 Task: Create a rule from the Routing list, Task moved to a section -> Set Priority in the project BeyondPlan , set the section as Done clear the priority
Action: Mouse moved to (1273, 116)
Screenshot: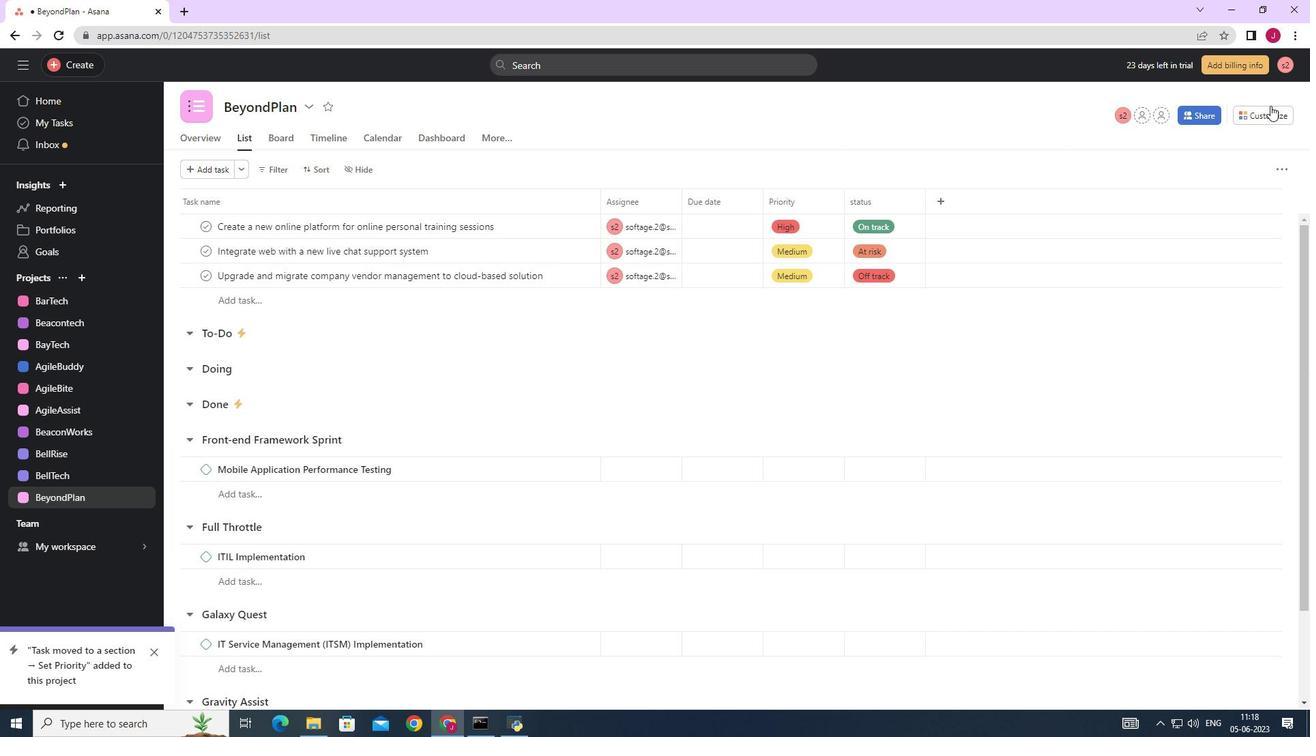 
Action: Mouse pressed left at (1273, 116)
Screenshot: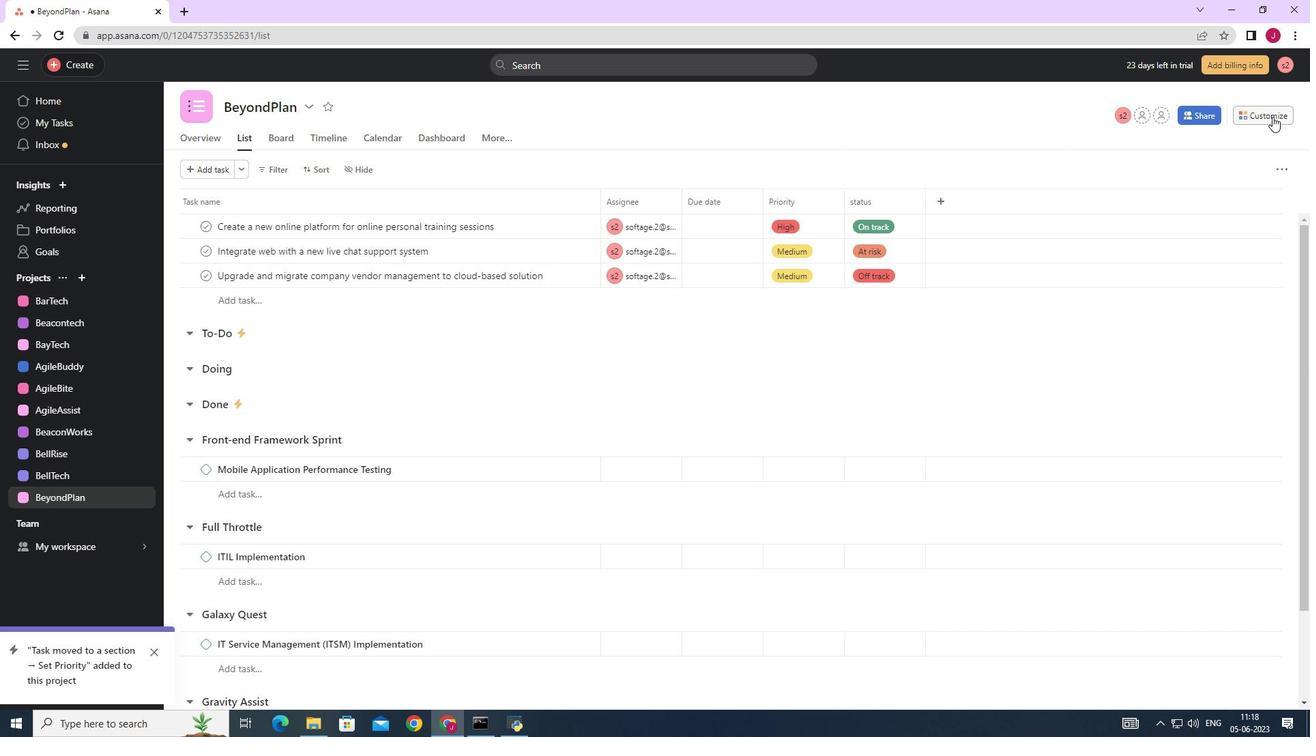 
Action: Mouse moved to (1018, 296)
Screenshot: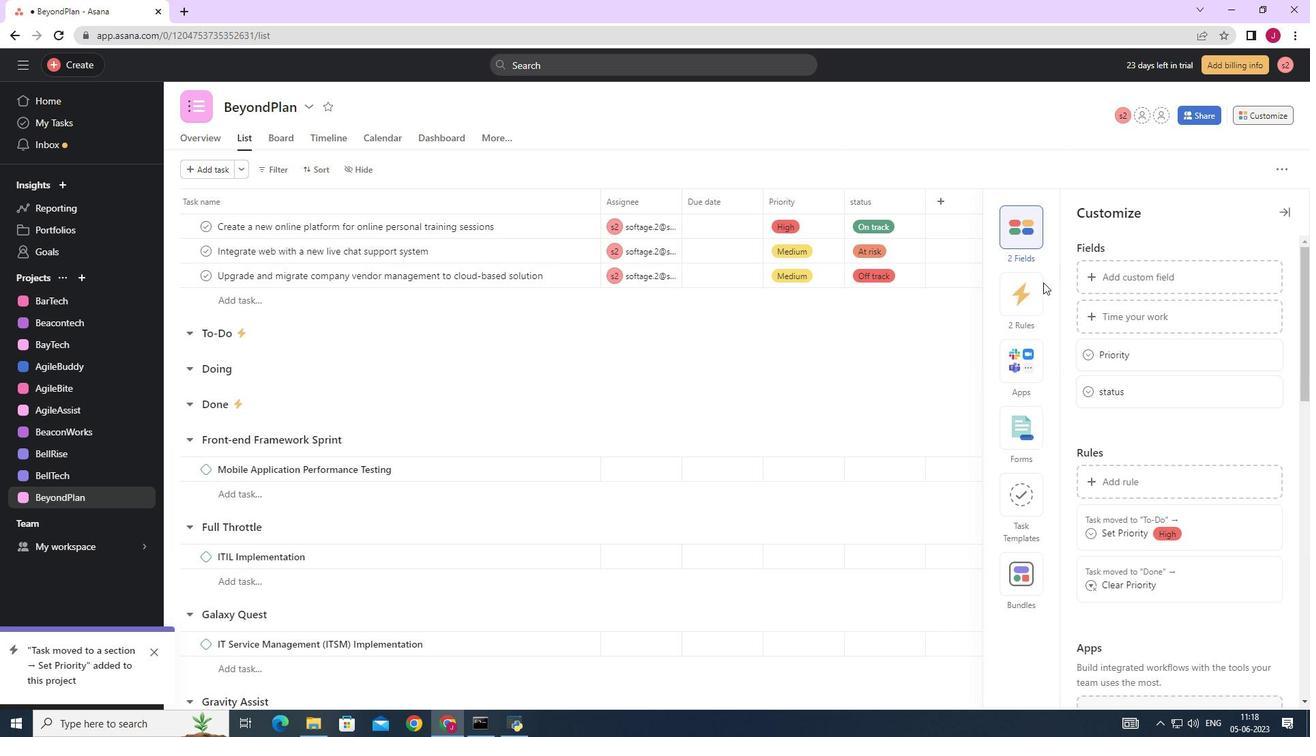 
Action: Mouse pressed left at (1018, 296)
Screenshot: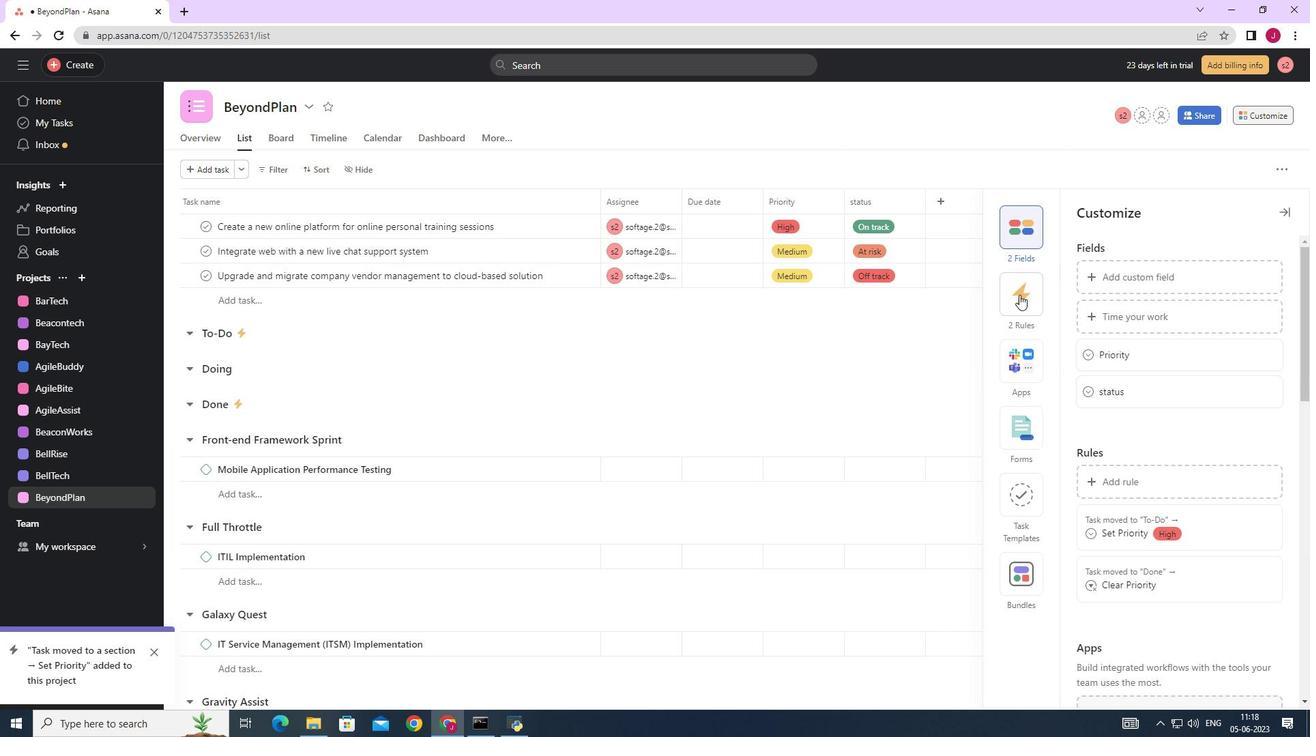 
Action: Mouse moved to (1141, 278)
Screenshot: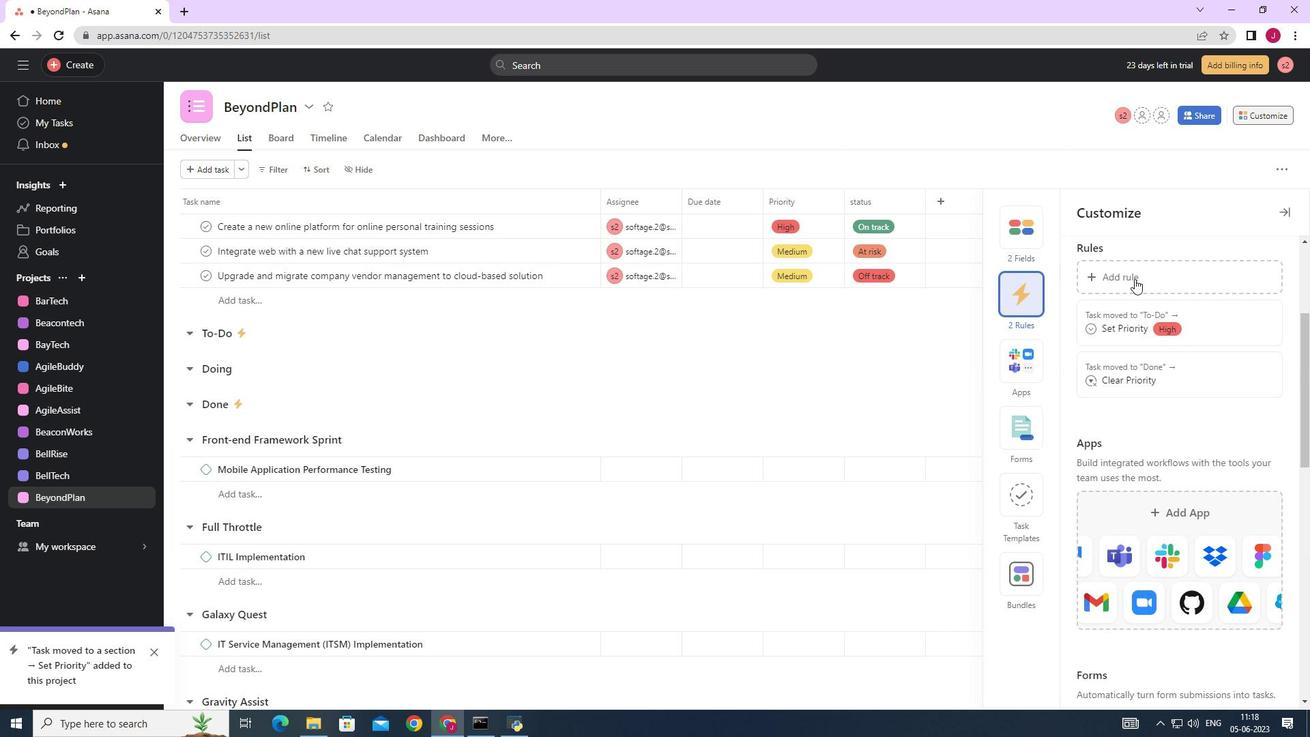 
Action: Mouse pressed left at (1141, 278)
Screenshot: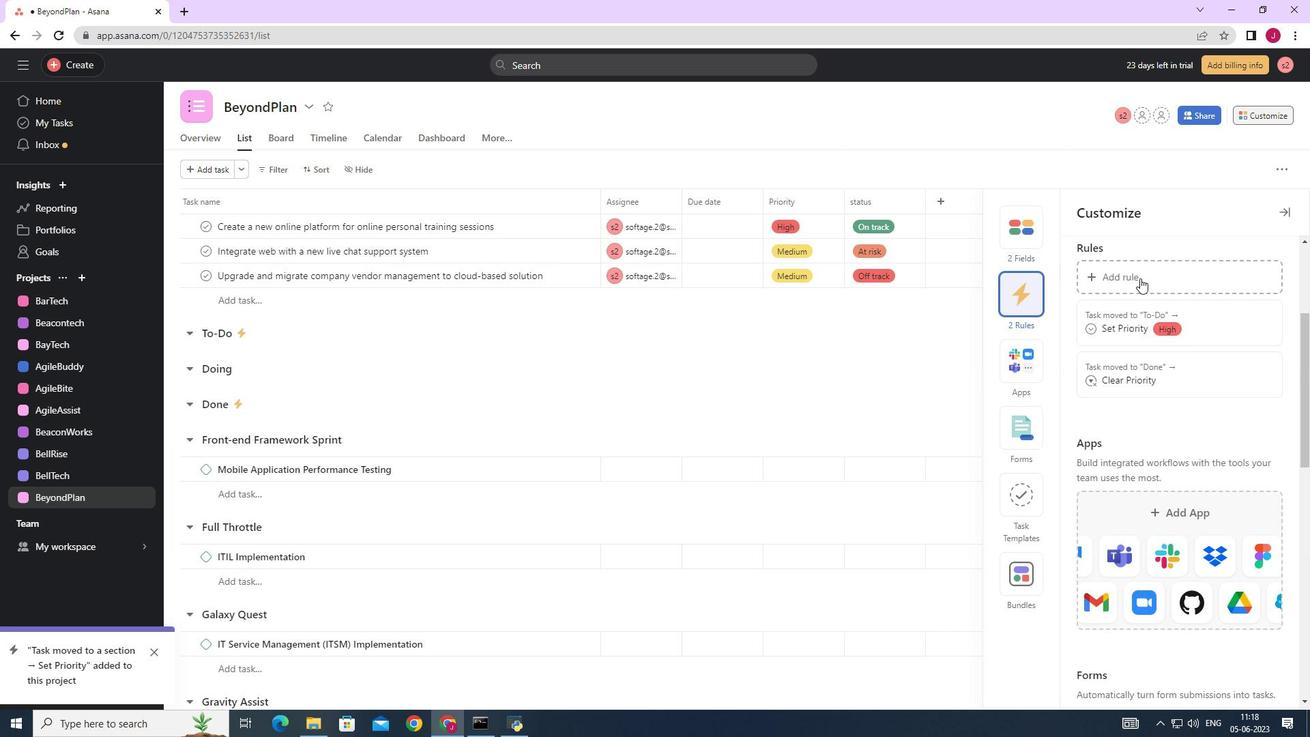 
Action: Mouse moved to (285, 175)
Screenshot: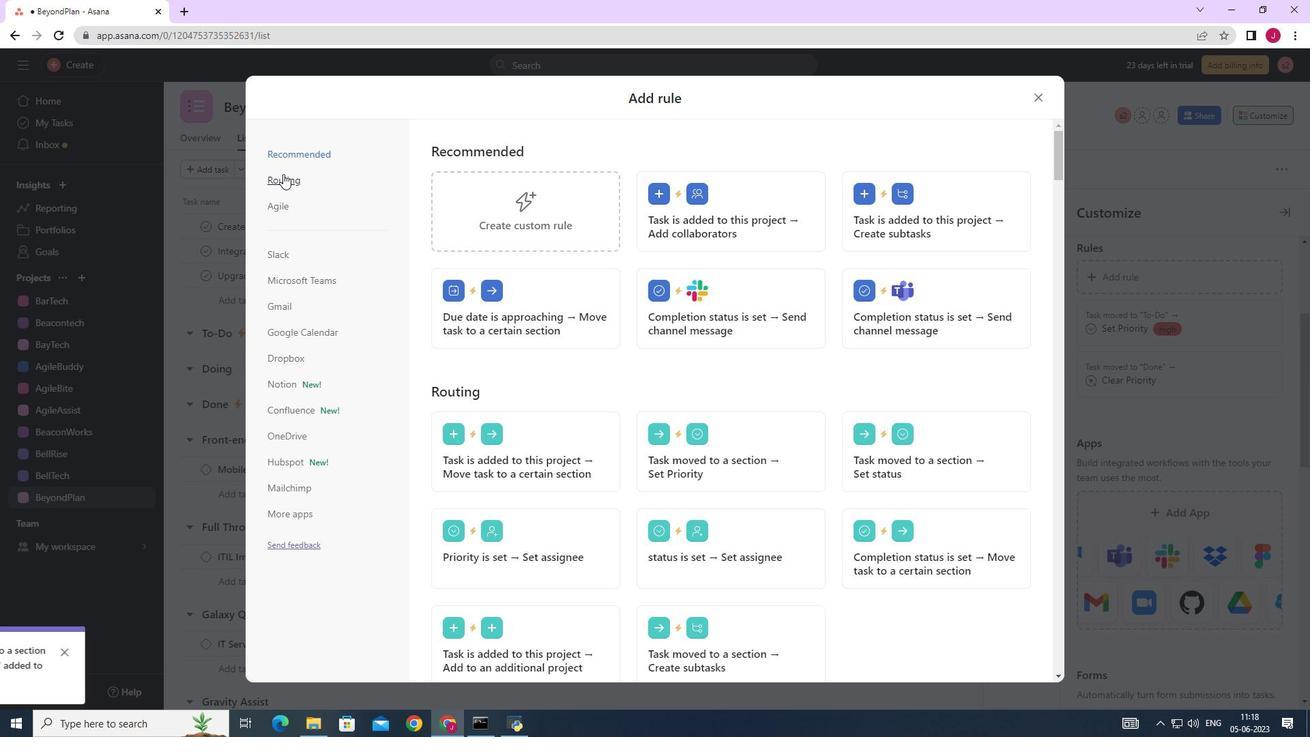 
Action: Mouse pressed left at (285, 175)
Screenshot: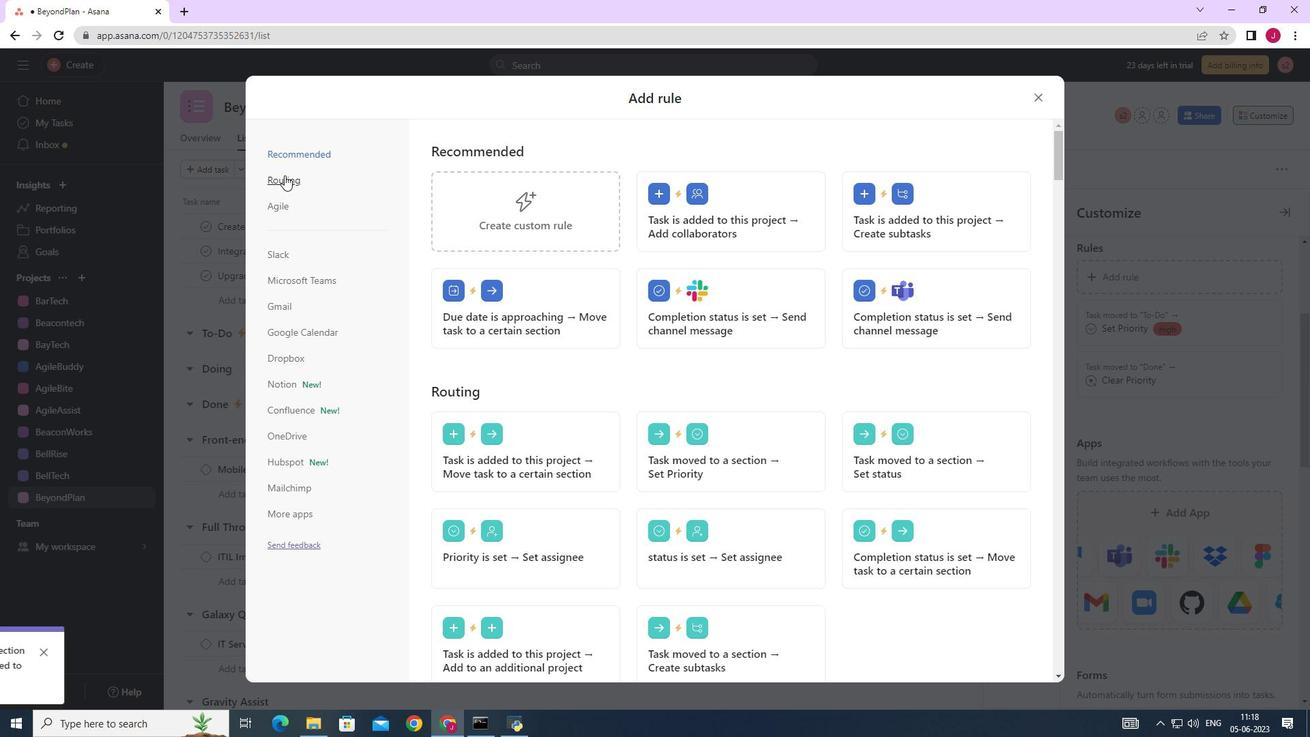 
Action: Mouse moved to (699, 201)
Screenshot: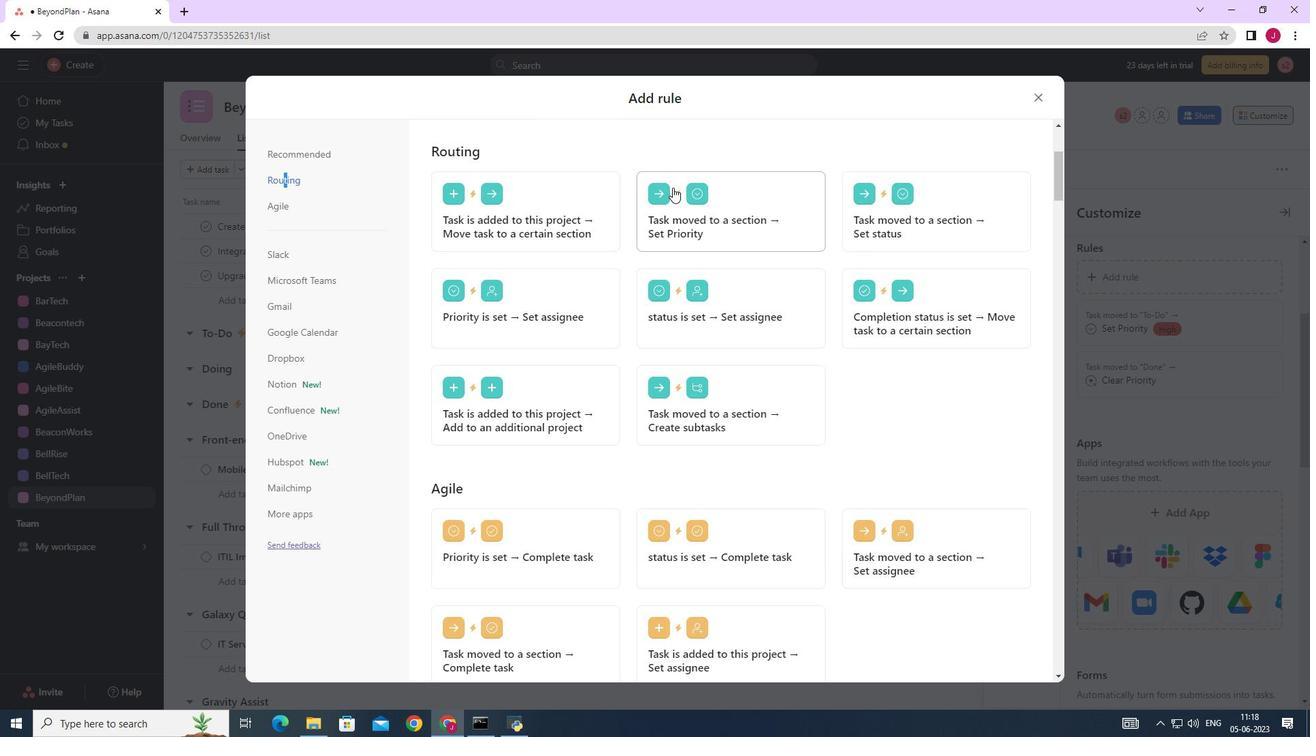 
Action: Mouse pressed left at (699, 201)
Screenshot: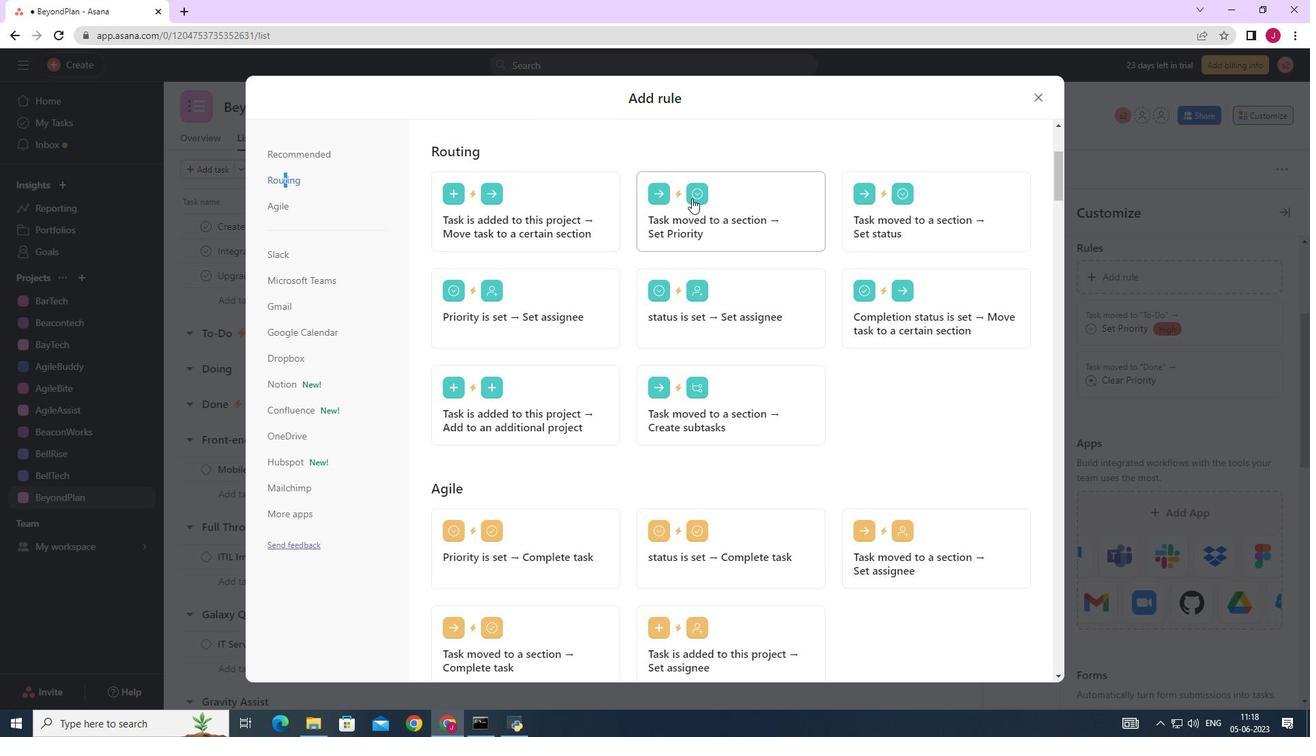 
Action: Mouse moved to (549, 363)
Screenshot: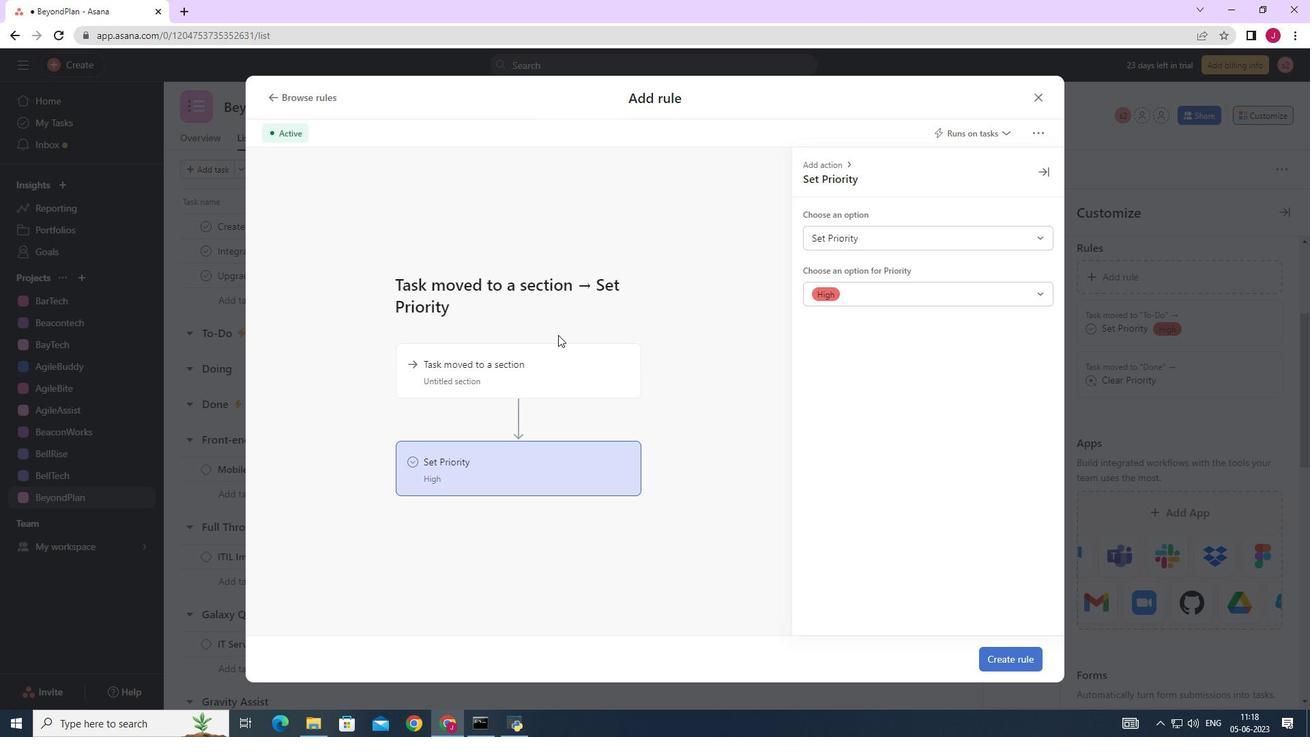 
Action: Mouse pressed left at (549, 363)
Screenshot: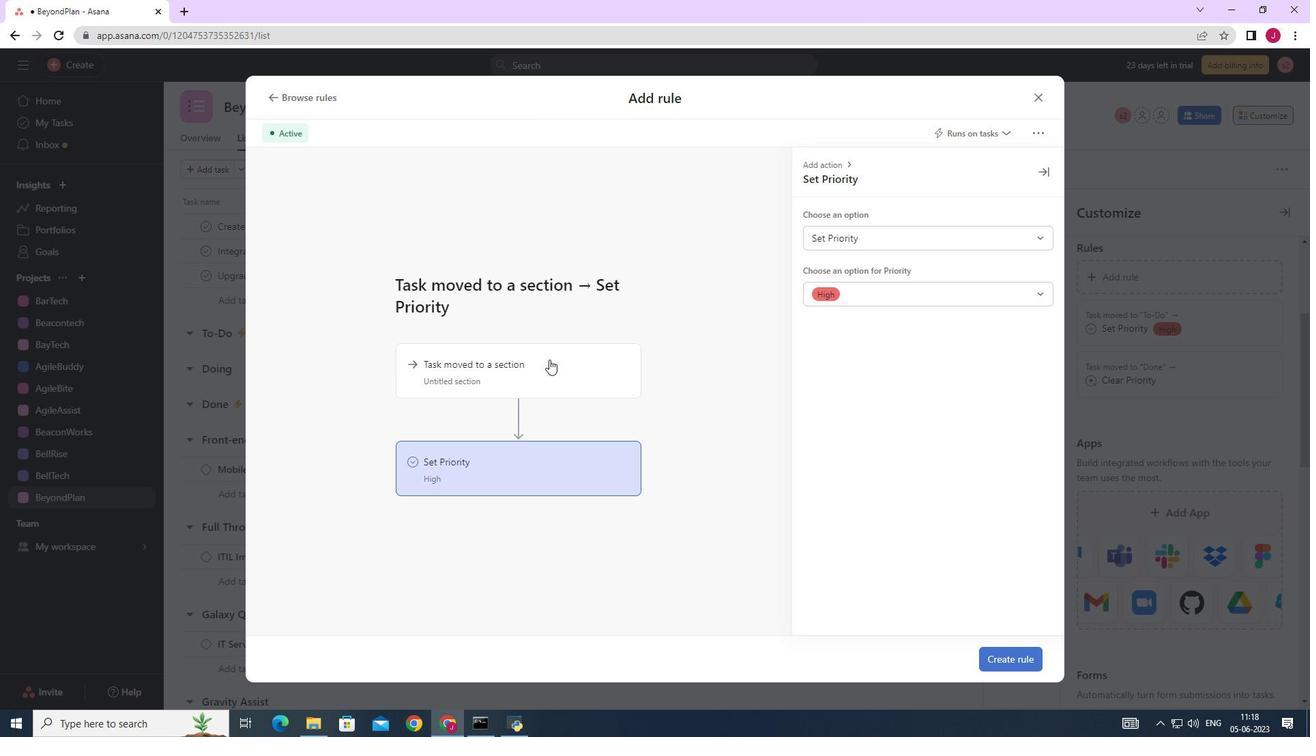 
Action: Mouse moved to (464, 468)
Screenshot: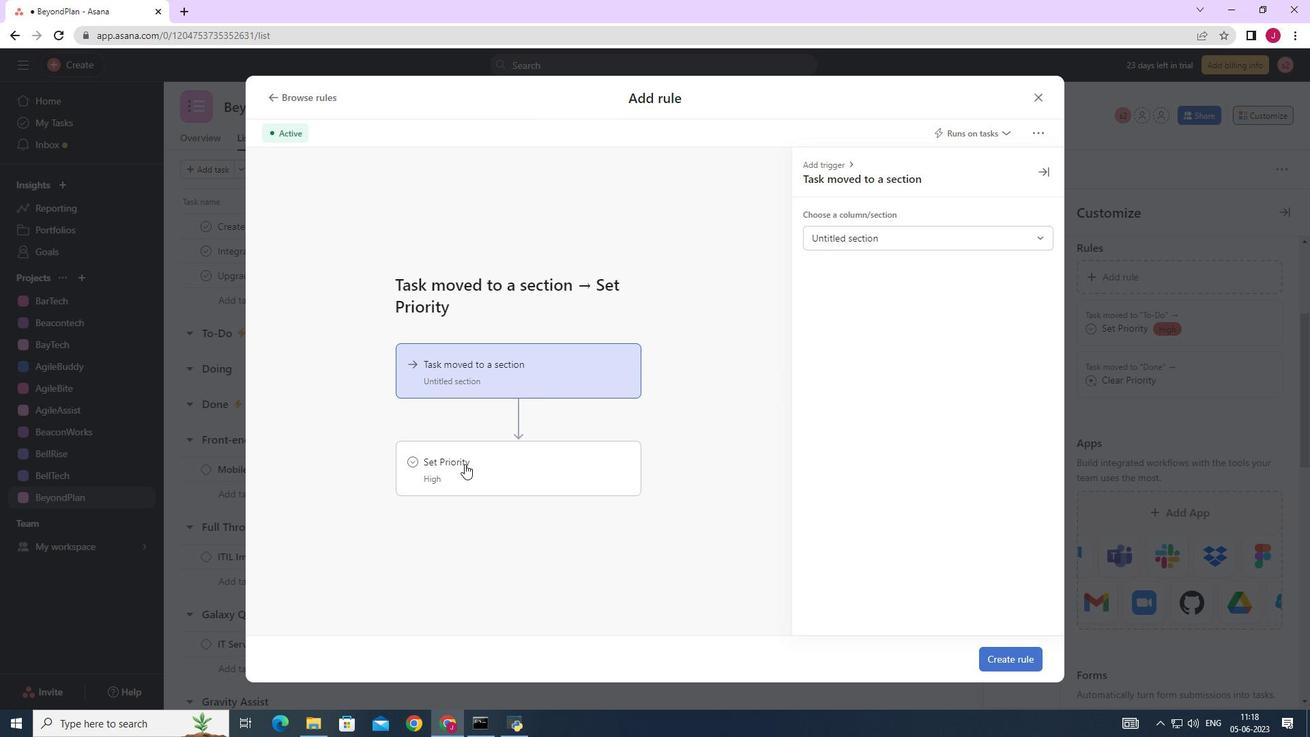 
Action: Mouse pressed left at (464, 468)
Screenshot: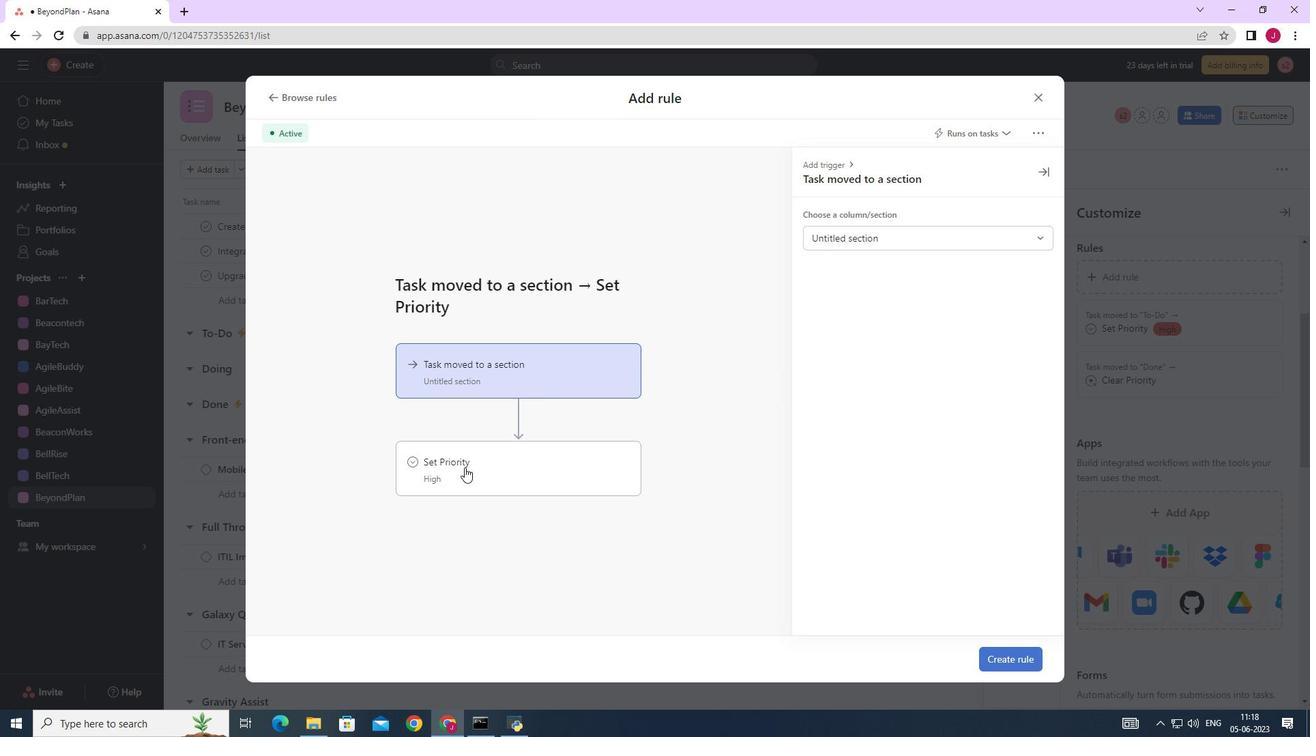 
Action: Mouse moved to (885, 235)
Screenshot: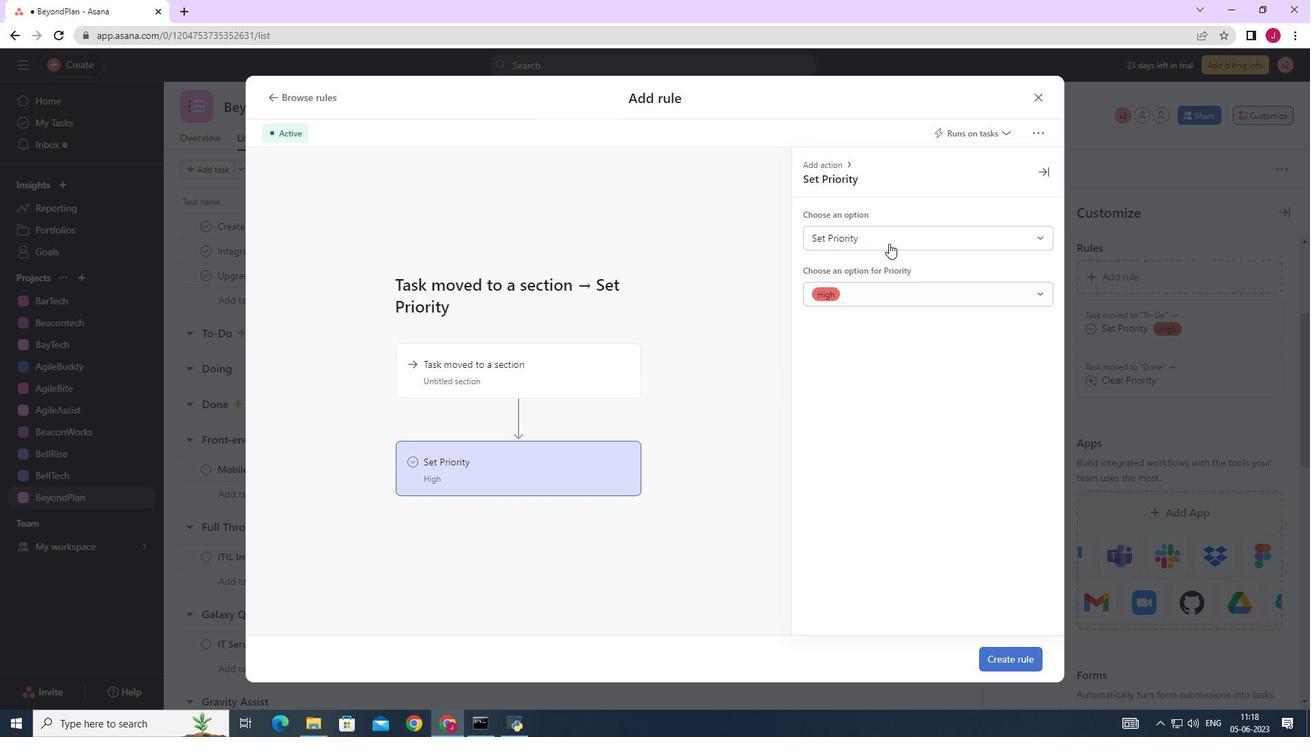 
Action: Mouse pressed left at (885, 235)
Screenshot: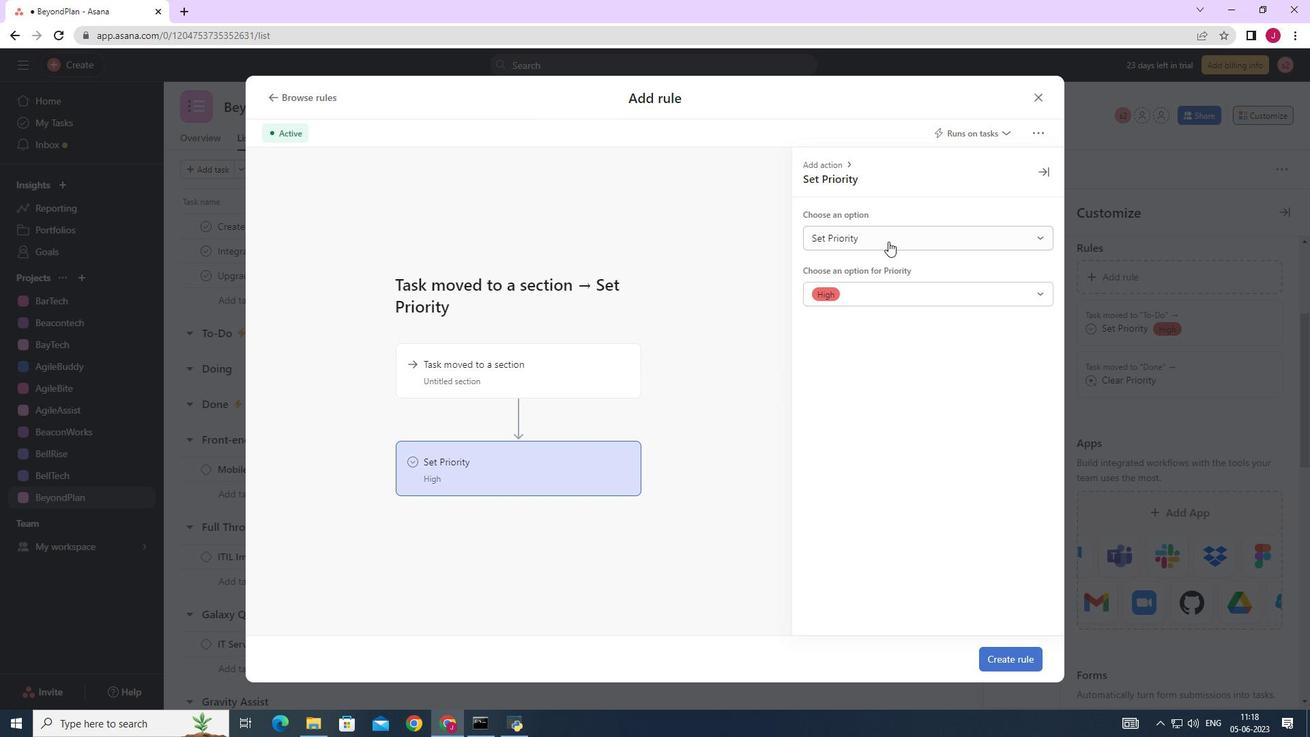
Action: Mouse moved to (861, 295)
Screenshot: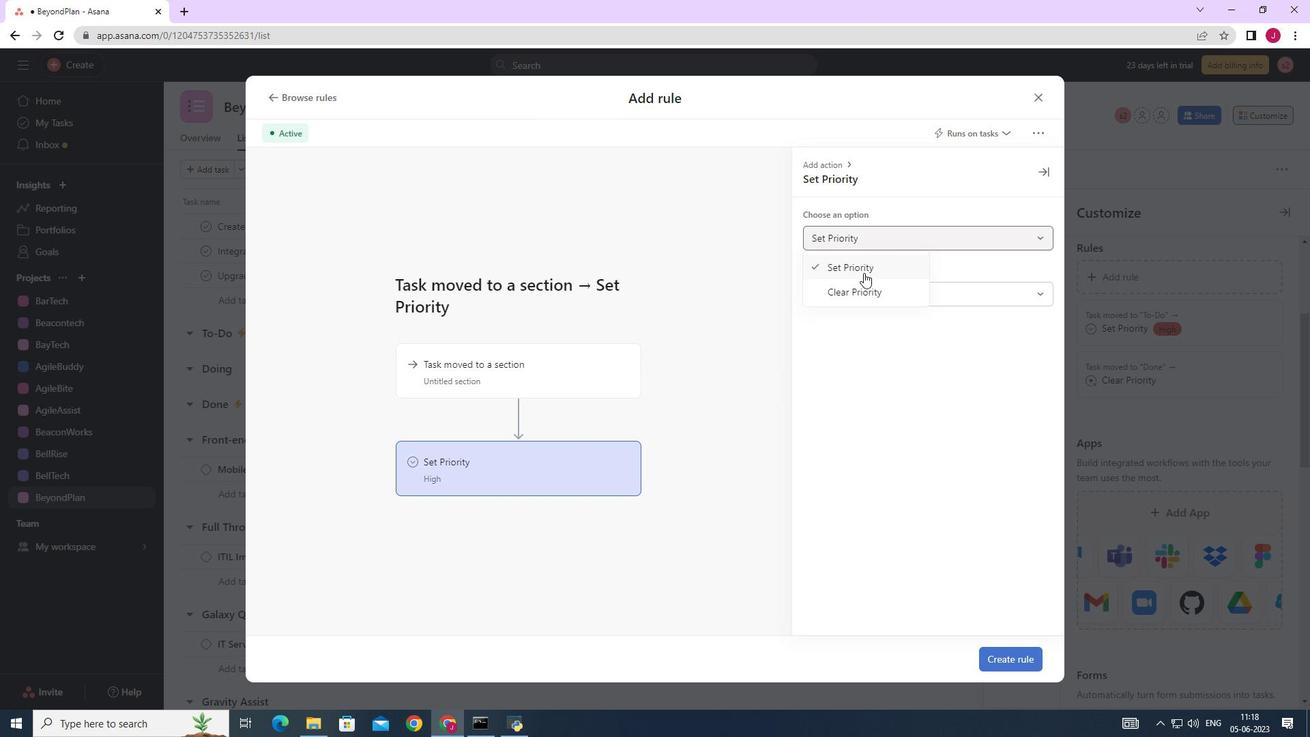 
Action: Mouse pressed left at (861, 295)
Screenshot: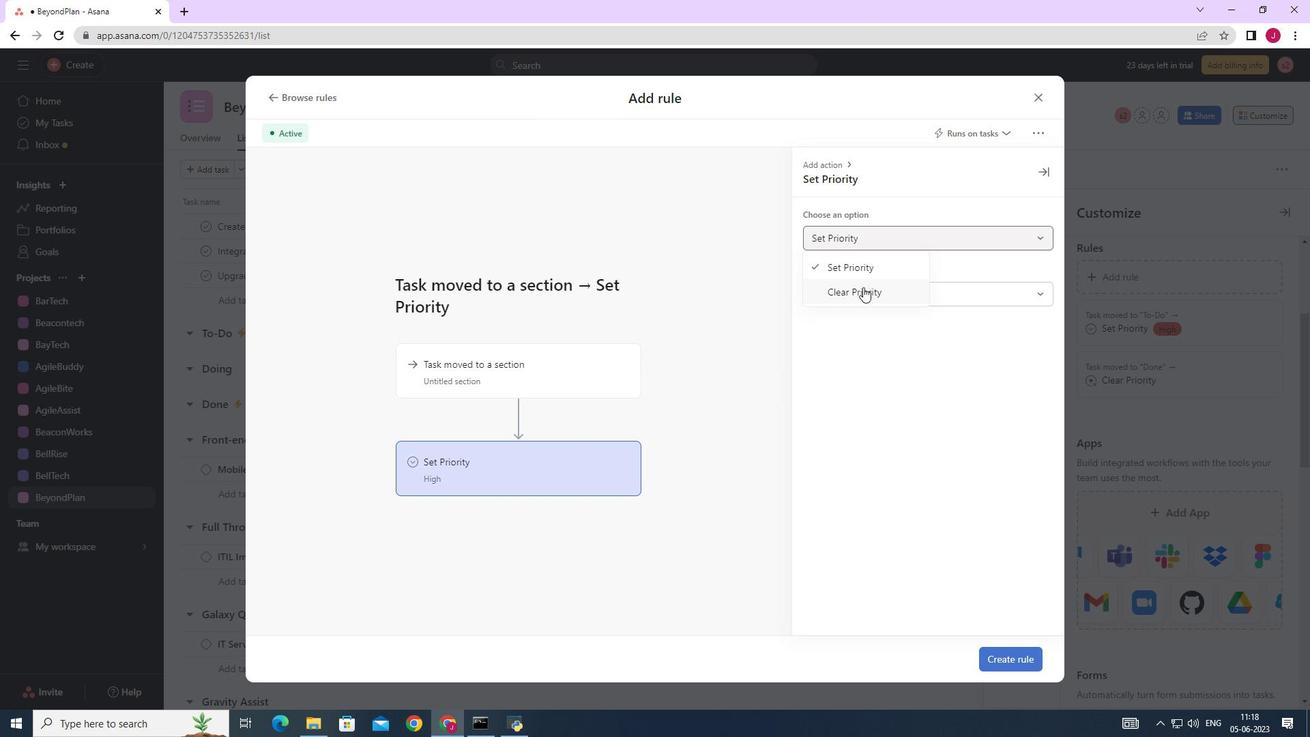 
Action: Mouse moved to (569, 466)
Screenshot: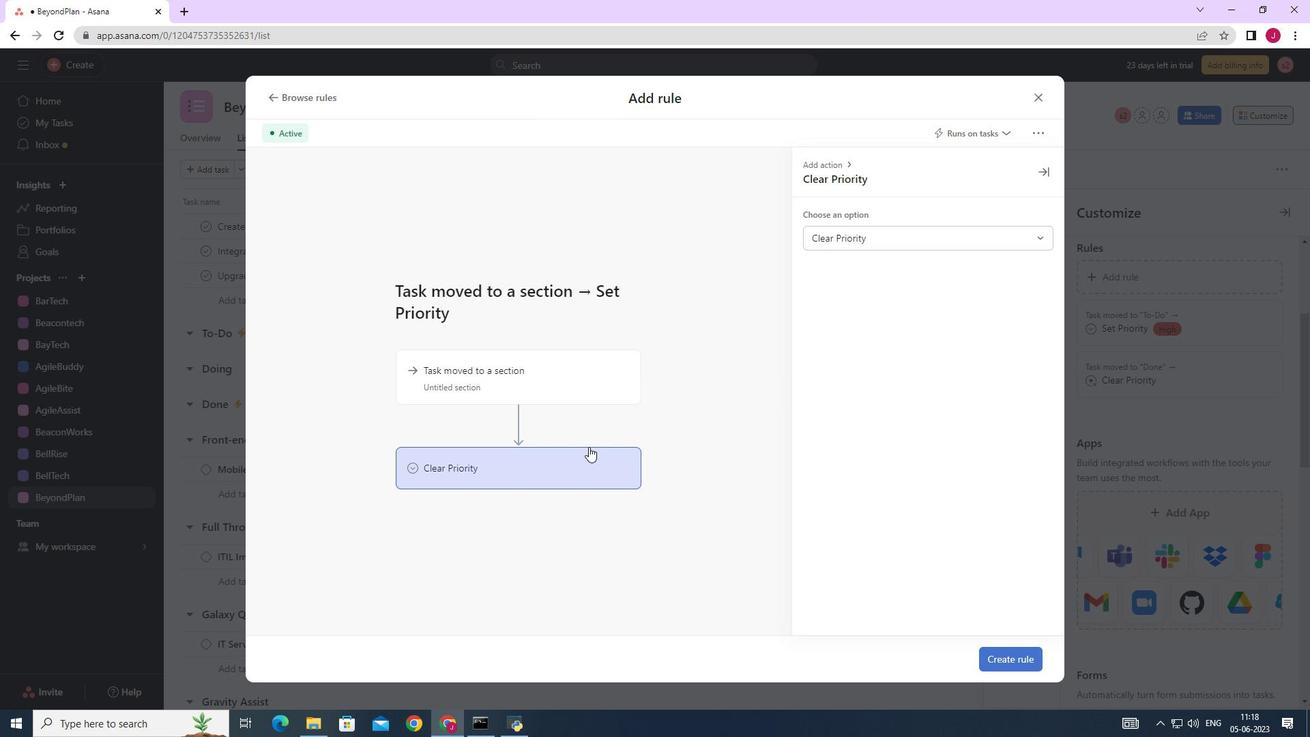 
Action: Mouse pressed left at (569, 466)
Screenshot: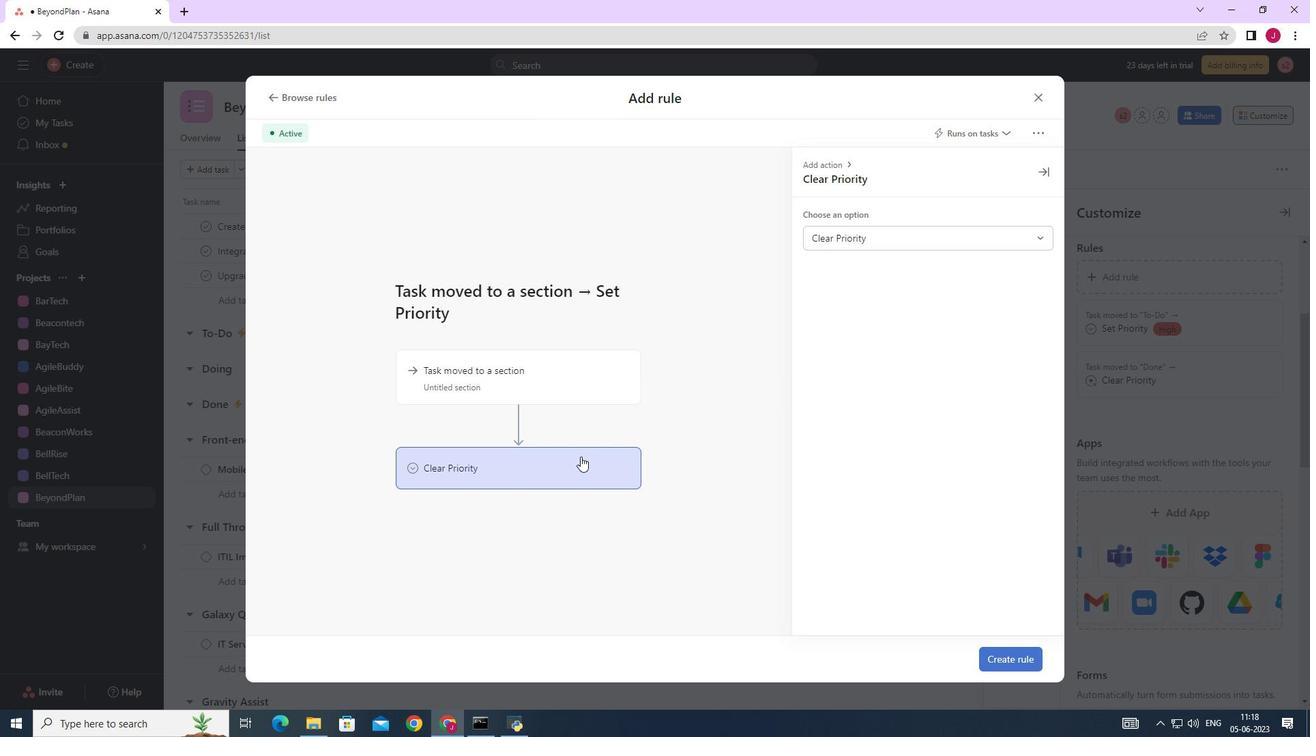 
Action: Mouse moved to (484, 391)
Screenshot: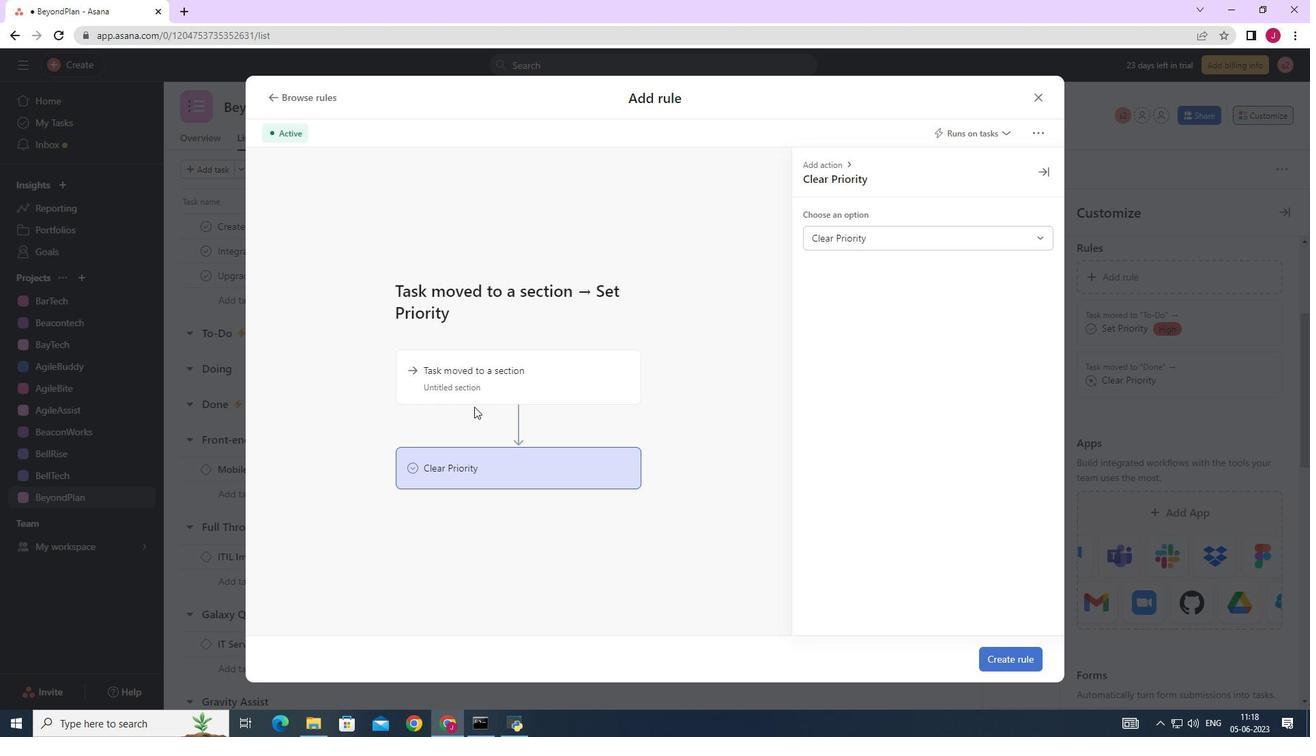 
Action: Mouse pressed left at (484, 391)
Screenshot: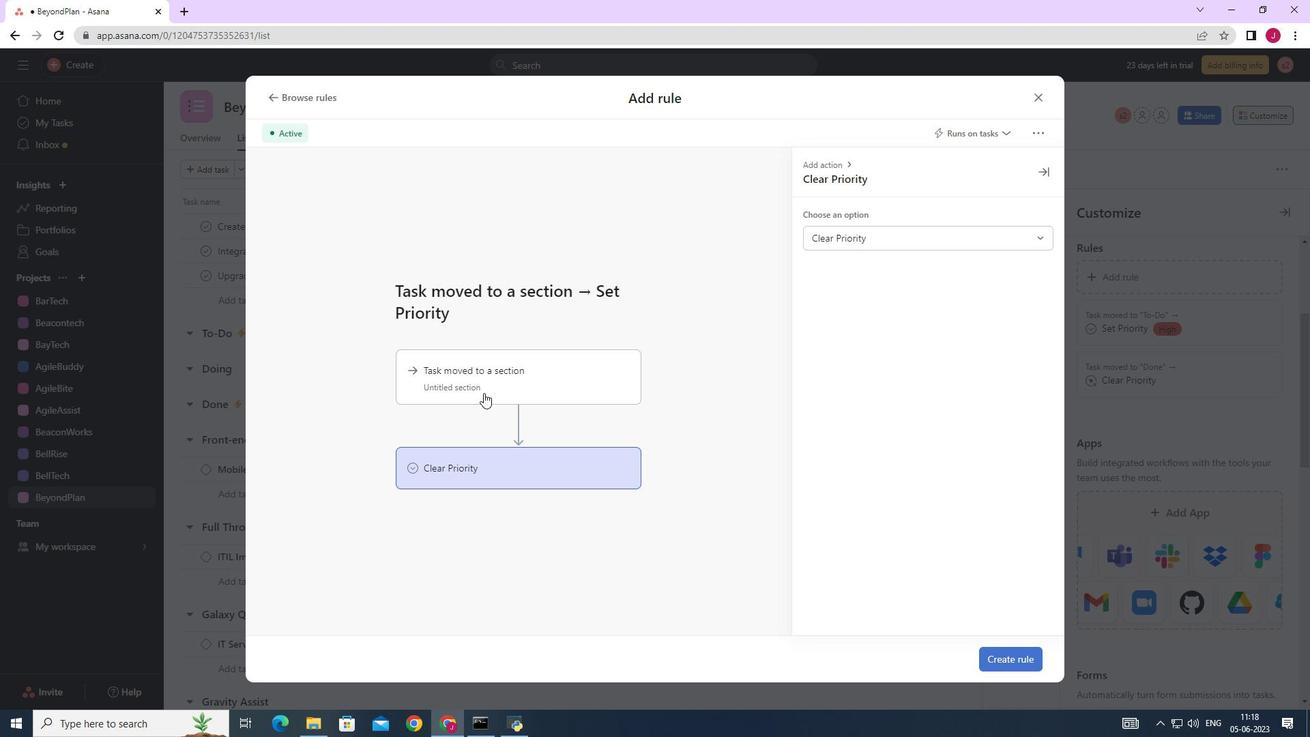
Action: Mouse moved to (901, 230)
Screenshot: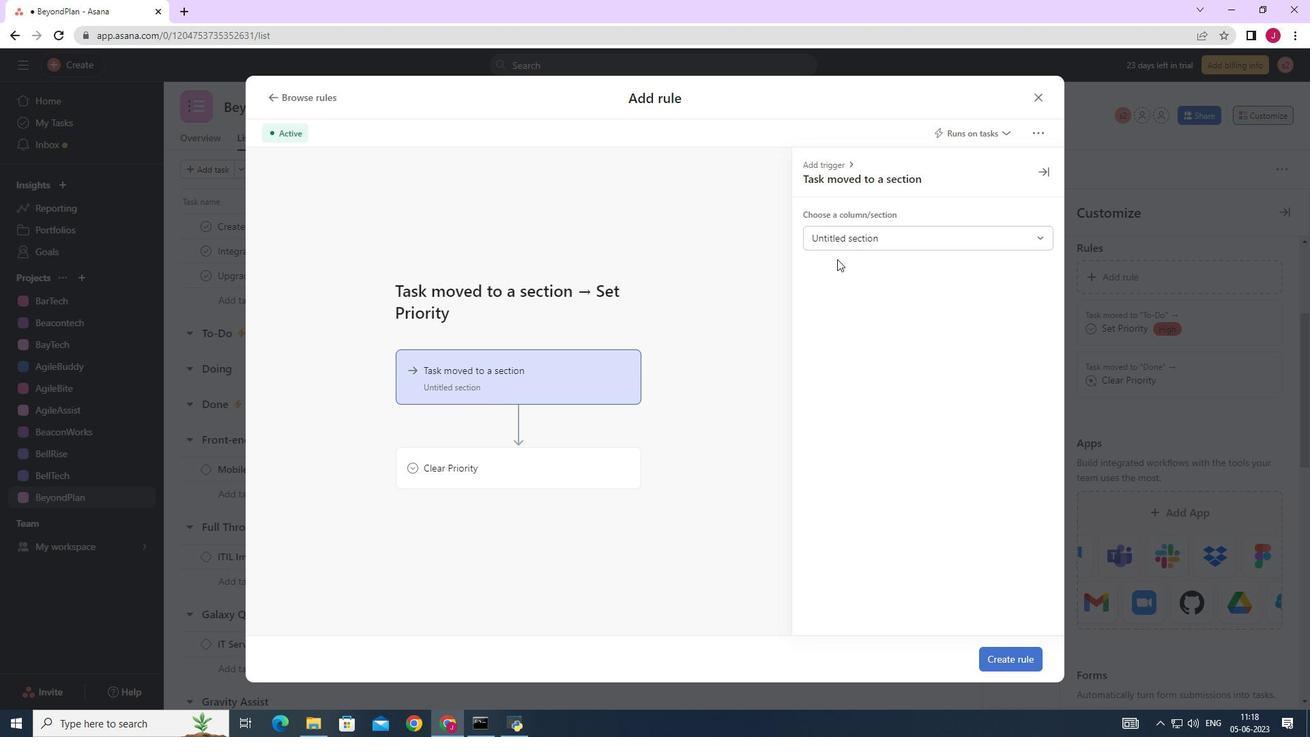 
Action: Mouse pressed left at (901, 230)
Screenshot: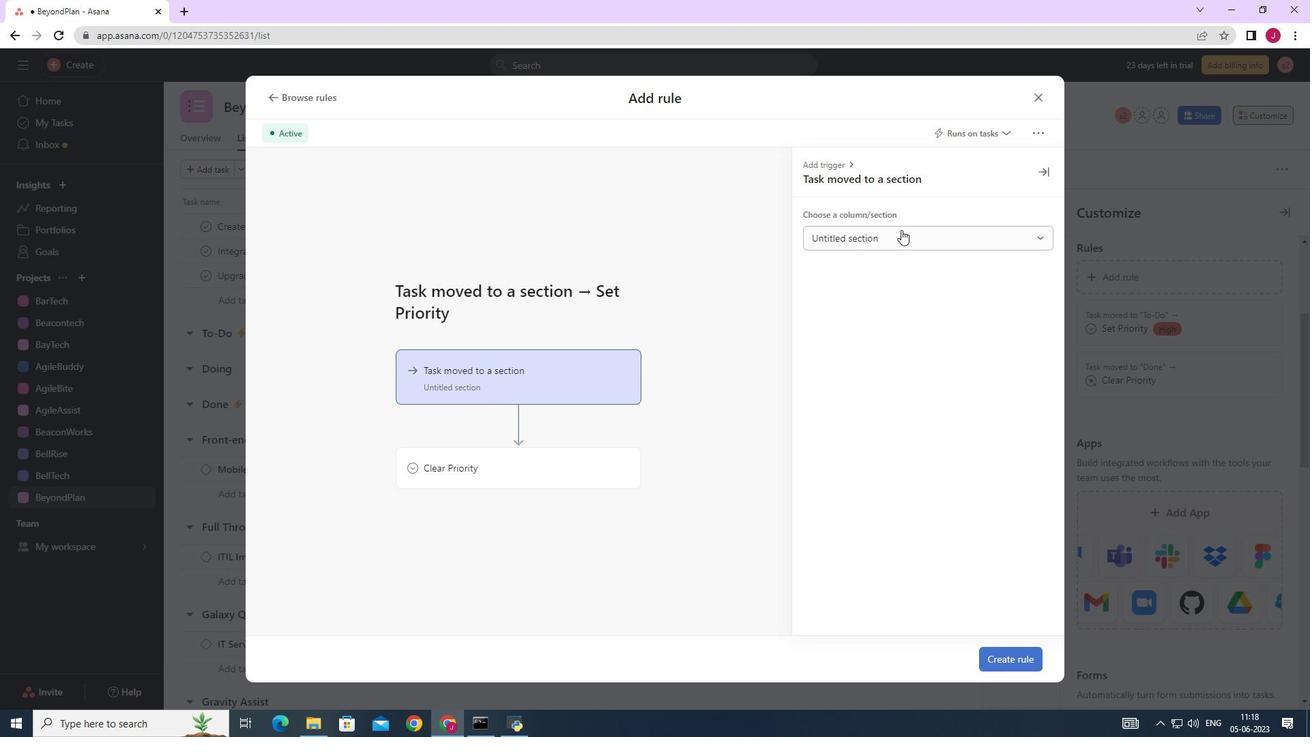 
Action: Mouse moved to (845, 341)
Screenshot: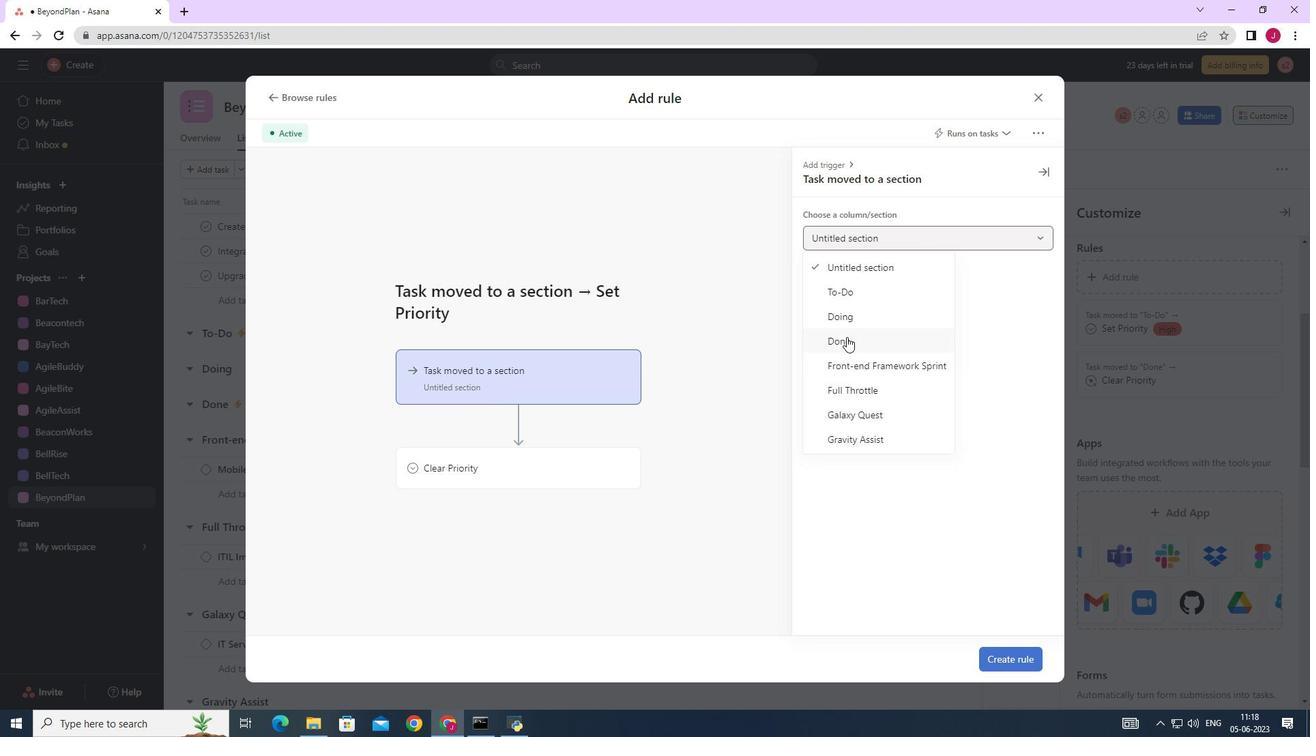 
Action: Mouse pressed left at (845, 341)
Screenshot: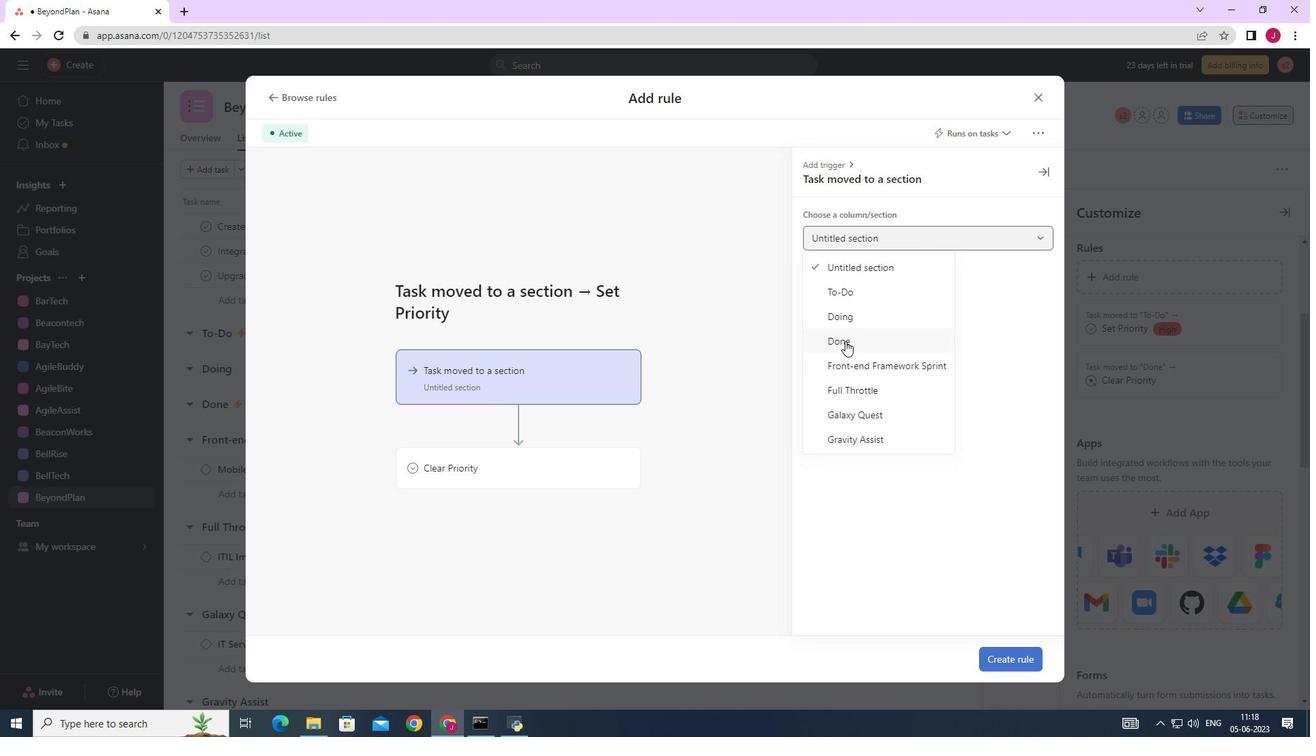 
Action: Mouse moved to (544, 469)
Screenshot: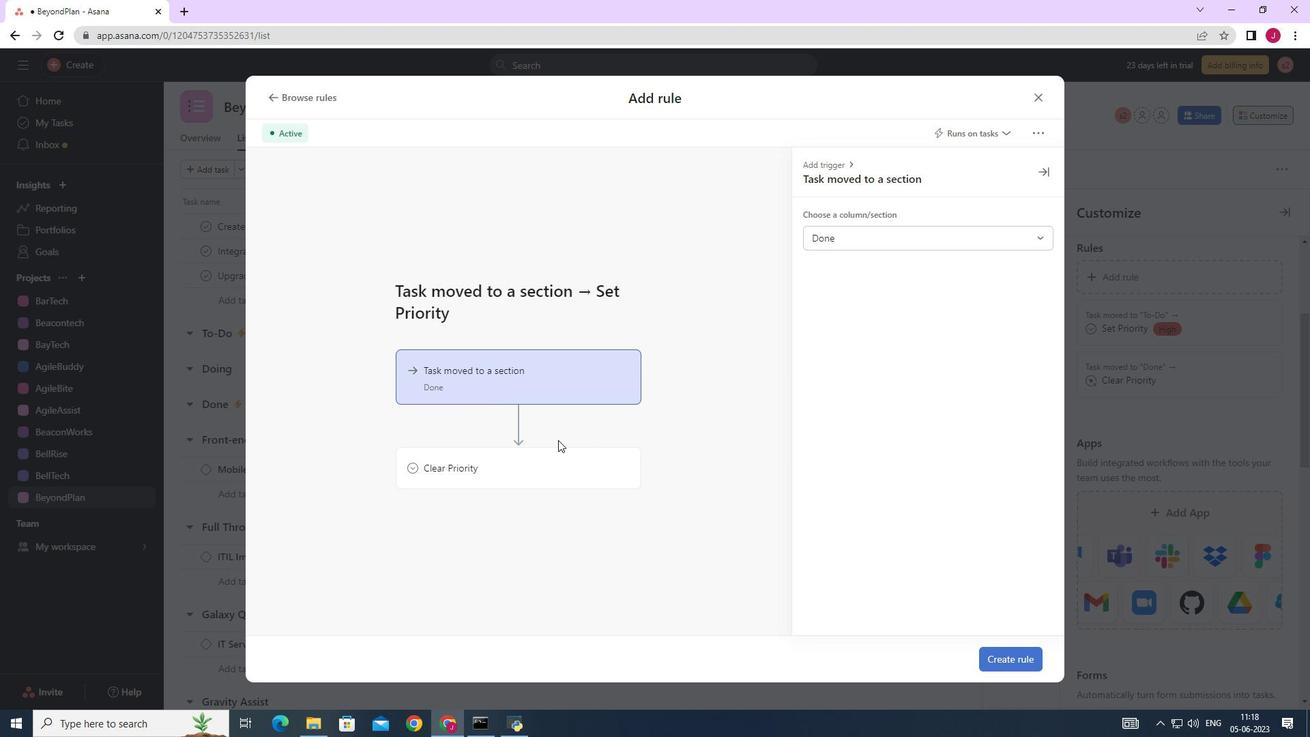 
Action: Mouse pressed left at (544, 469)
Screenshot: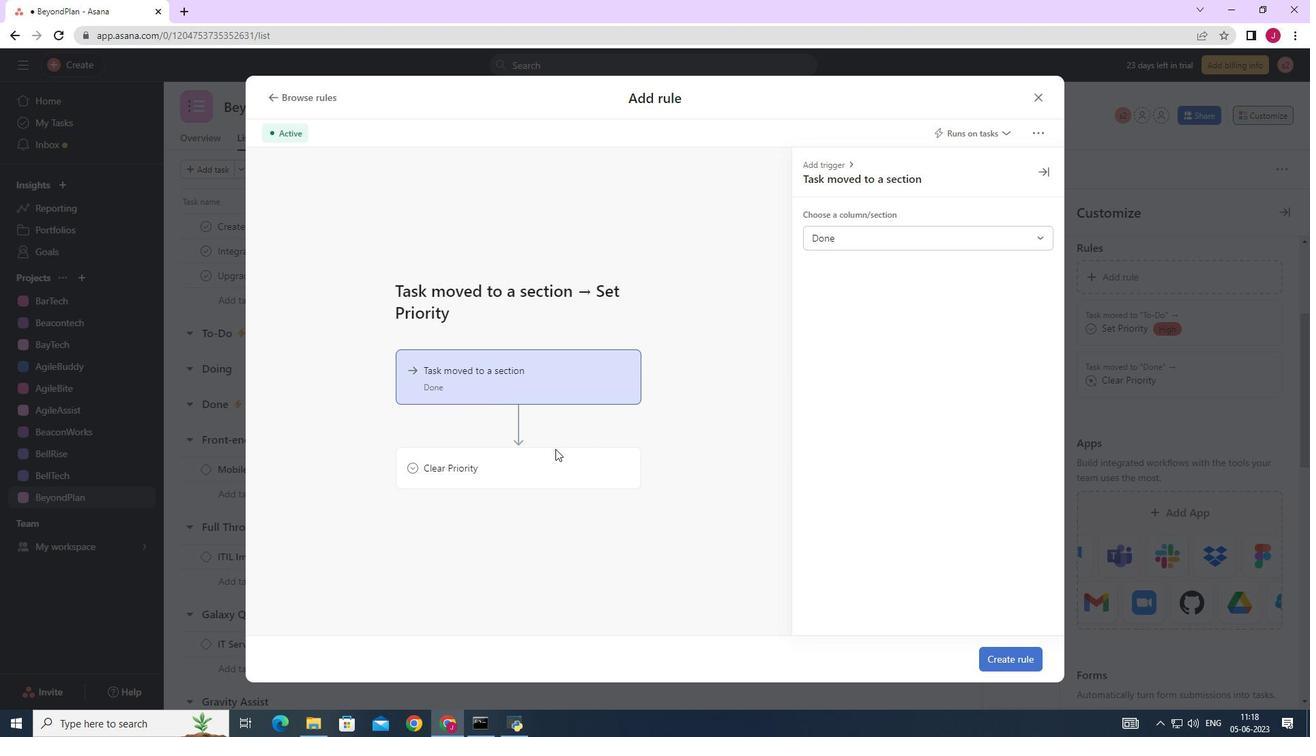 
Action: Mouse moved to (866, 236)
Screenshot: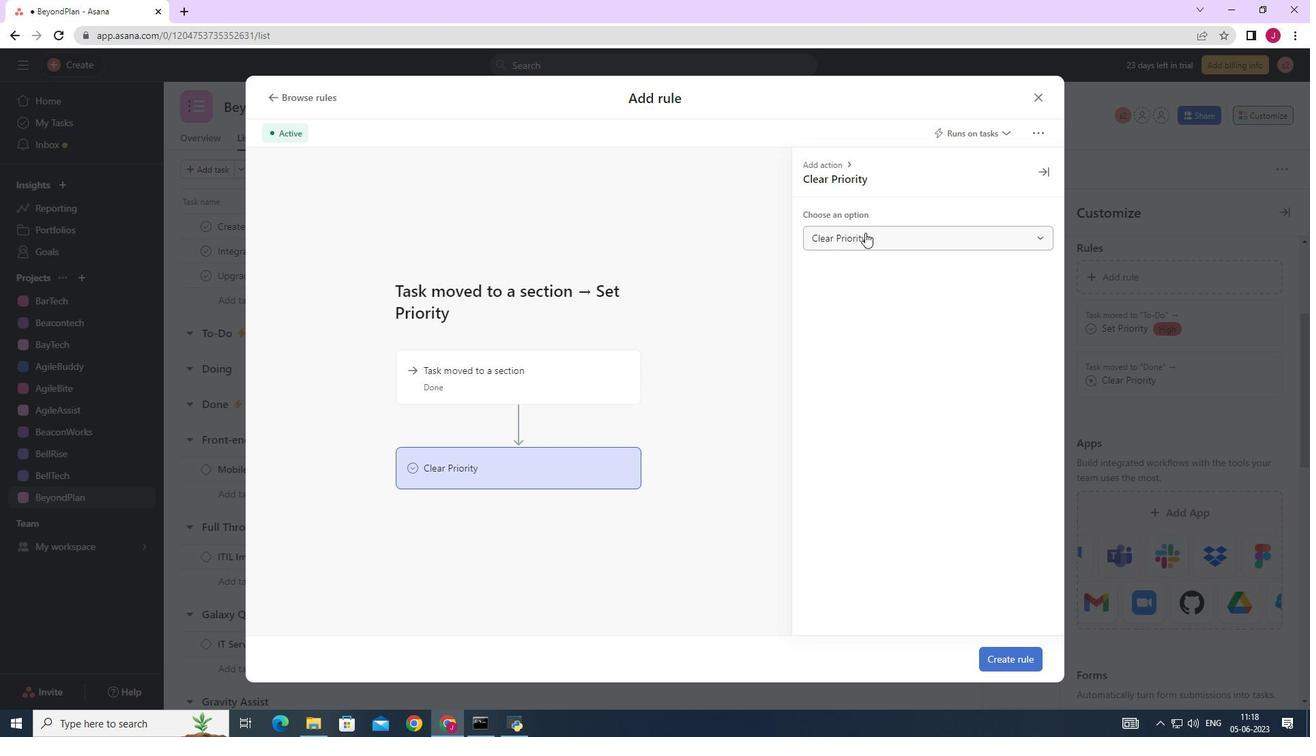 
Action: Mouse pressed left at (866, 236)
Screenshot: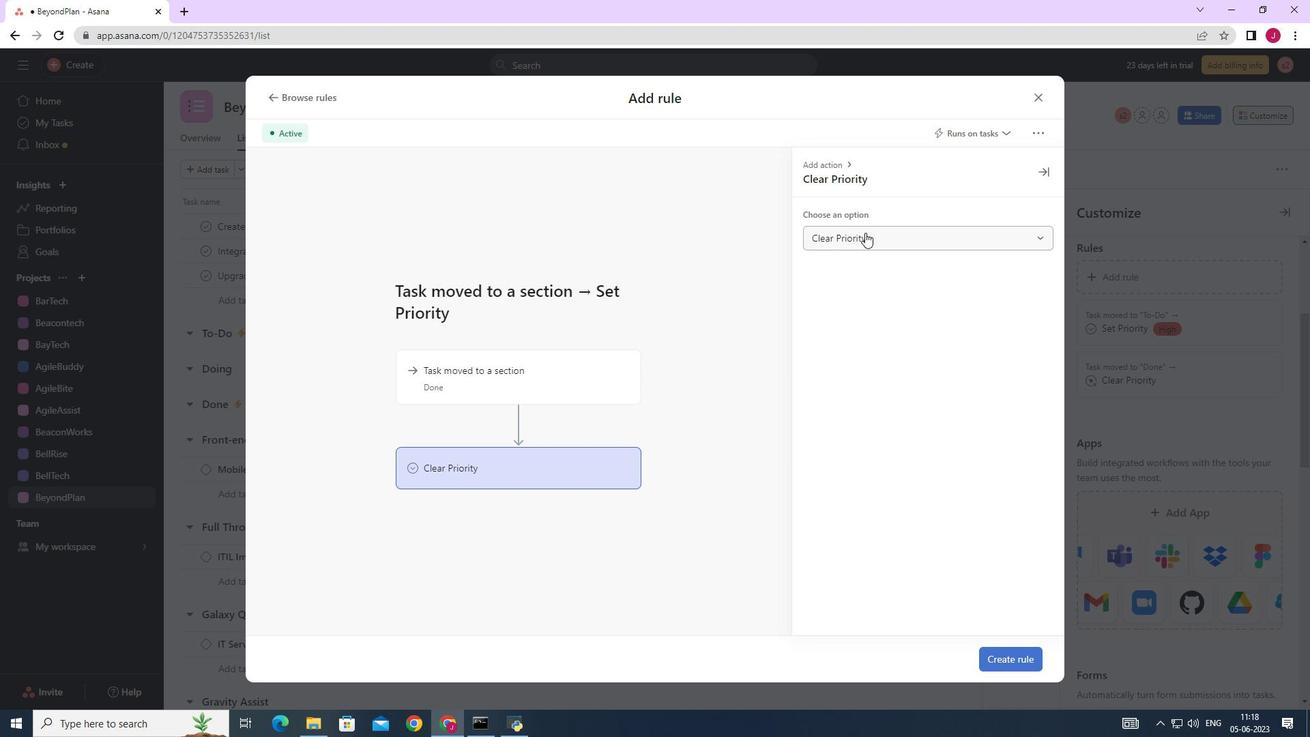 
Action: Mouse moved to (862, 288)
Screenshot: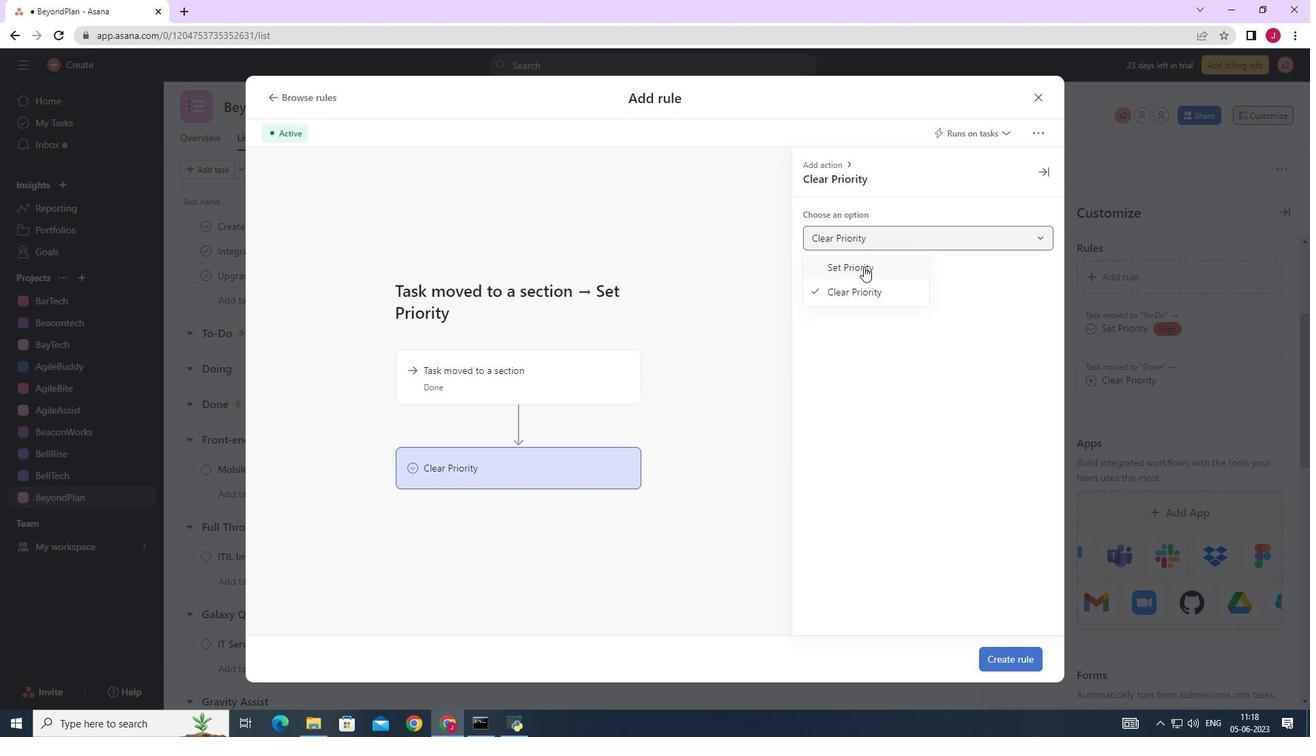 
Action: Mouse pressed left at (862, 288)
Screenshot: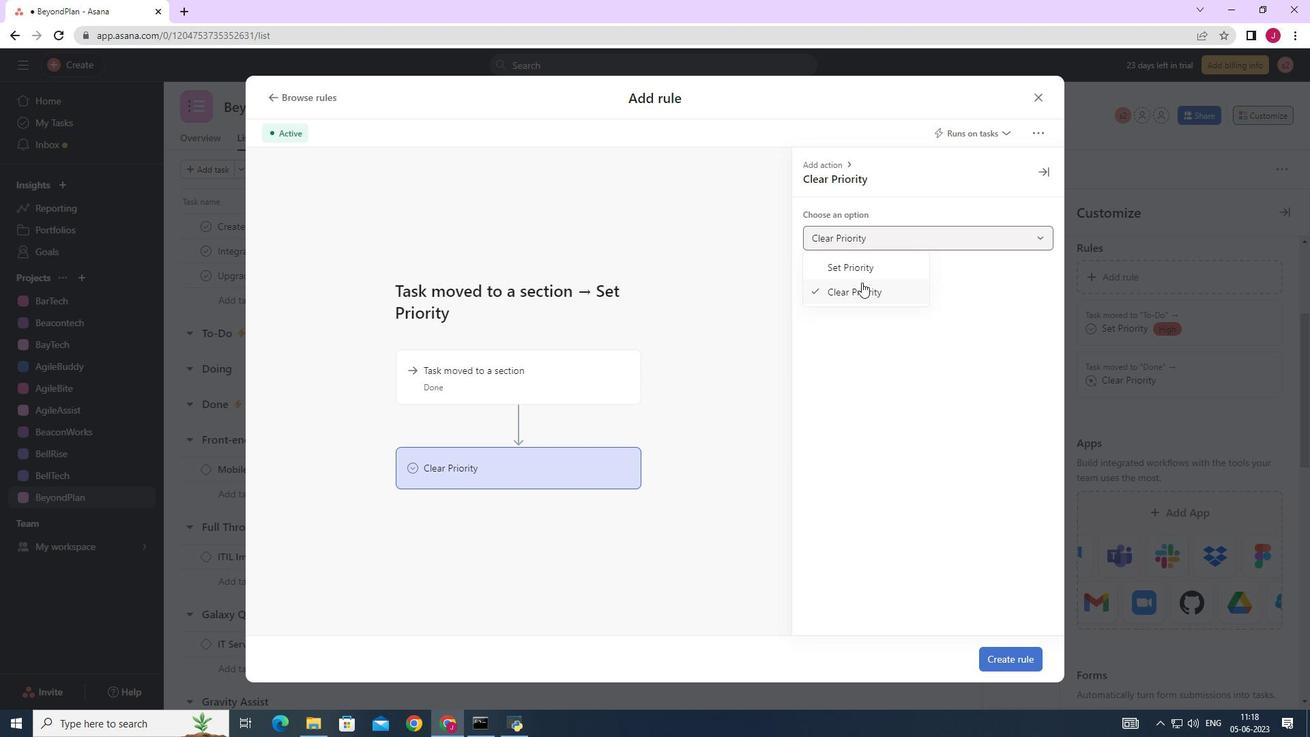 
Action: Mouse moved to (1023, 658)
Screenshot: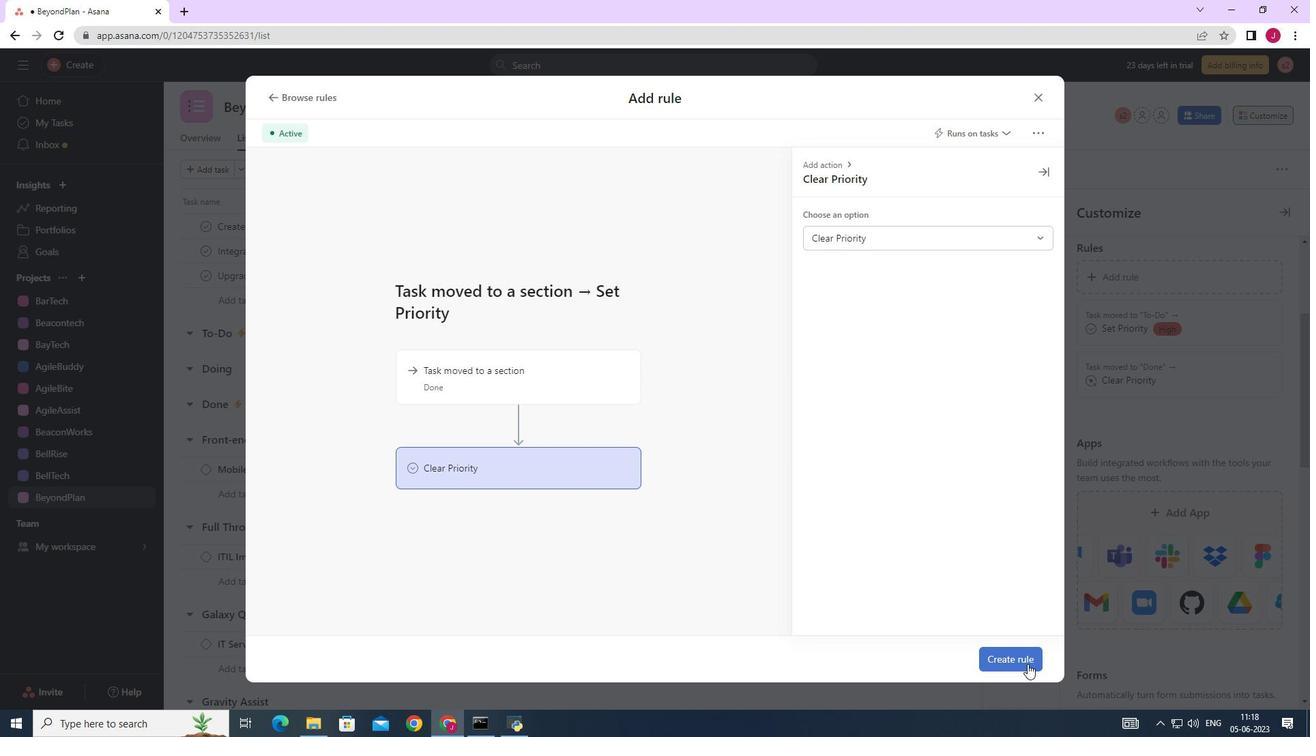 
Action: Mouse pressed left at (1023, 658)
Screenshot: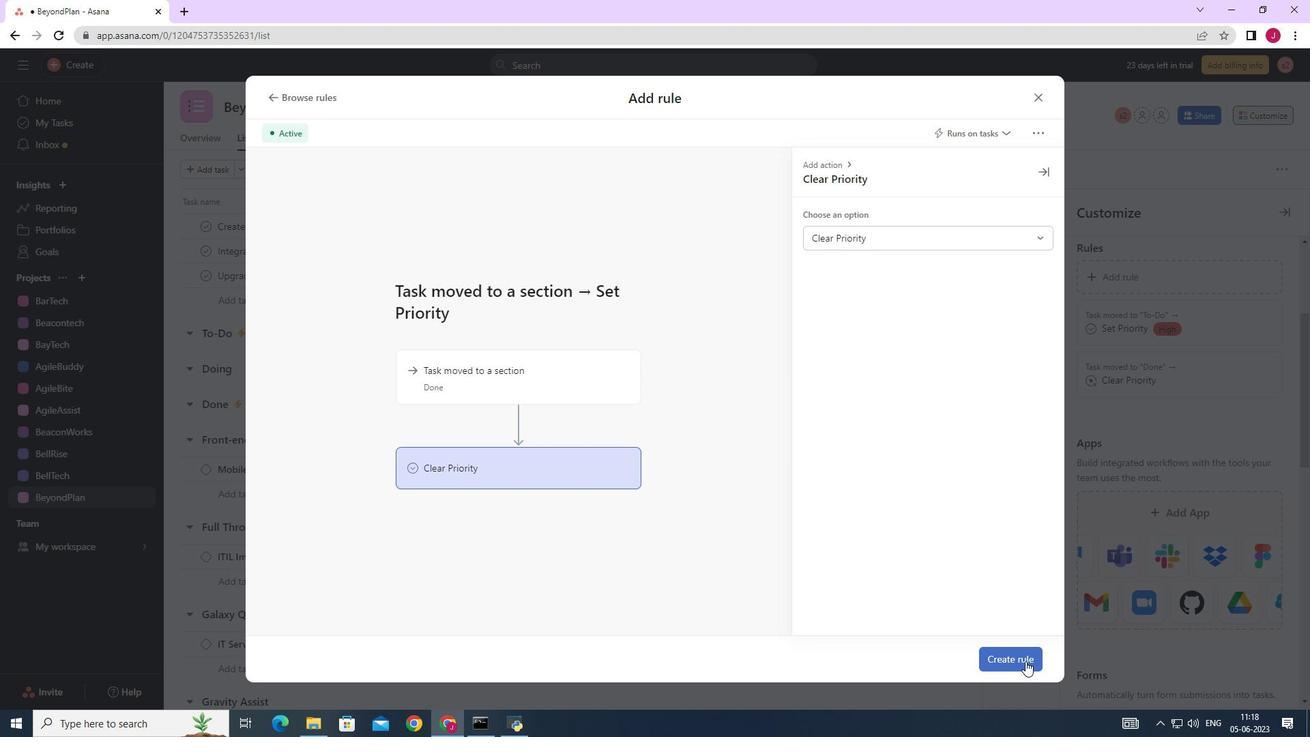 
Action: Mouse moved to (1021, 658)
Screenshot: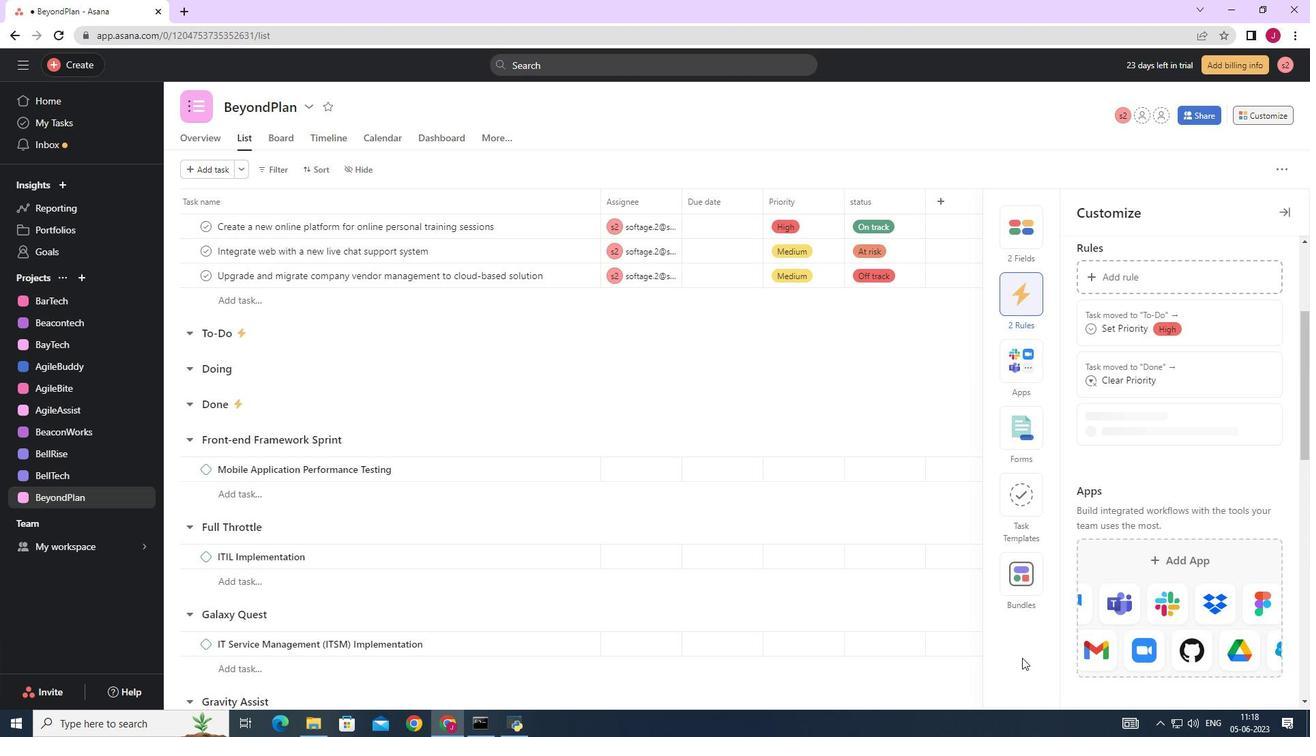 
